Task: Add a field from the Popular template Priority a blank project ArchTech
Action: Mouse moved to (1022, 93)
Screenshot: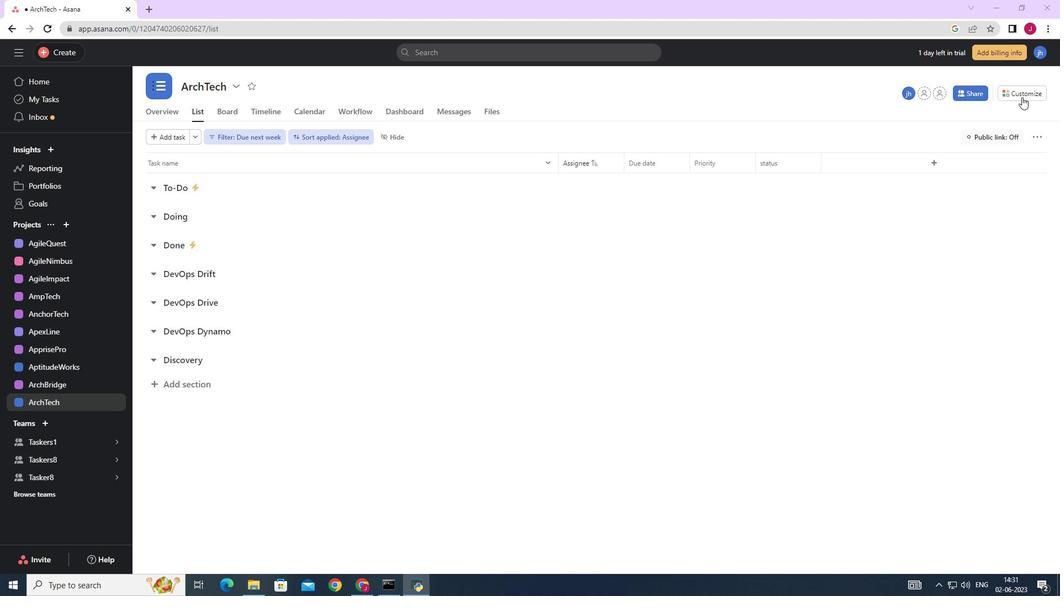 
Action: Mouse pressed left at (1022, 93)
Screenshot: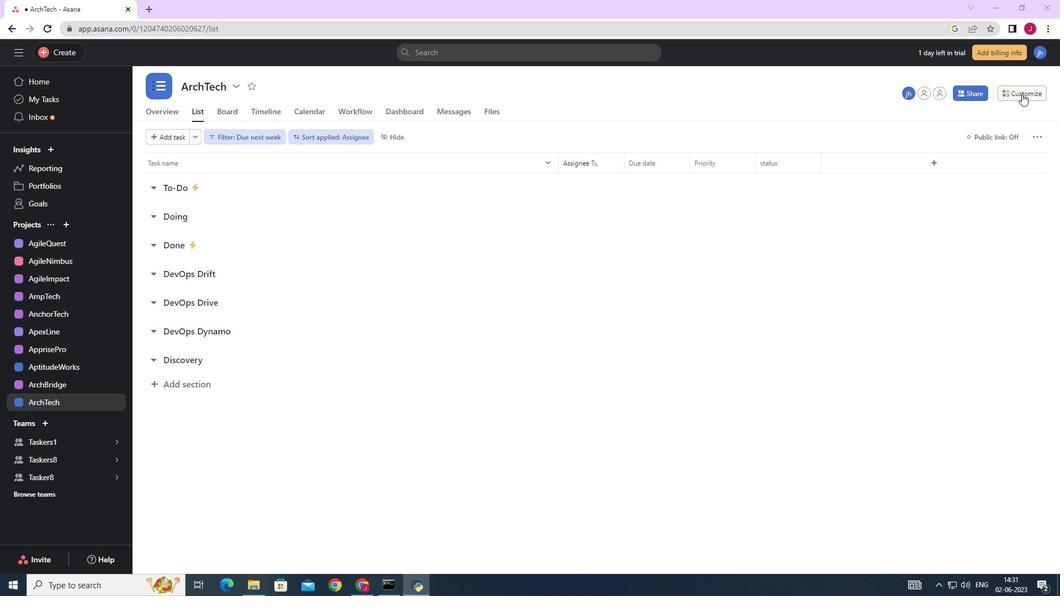 
Action: Mouse moved to (912, 223)
Screenshot: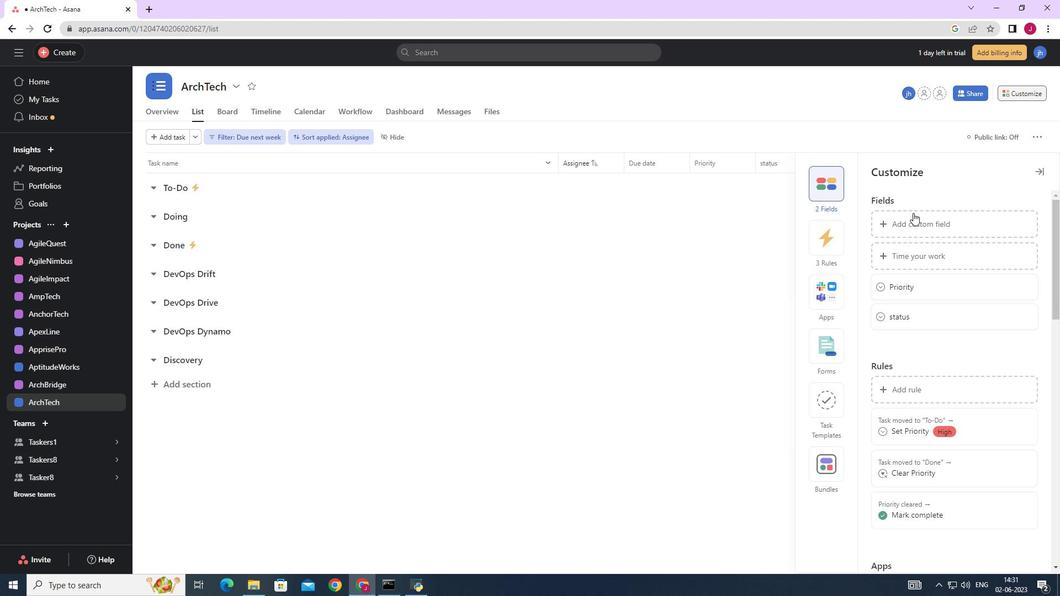 
Action: Mouse pressed left at (912, 223)
Screenshot: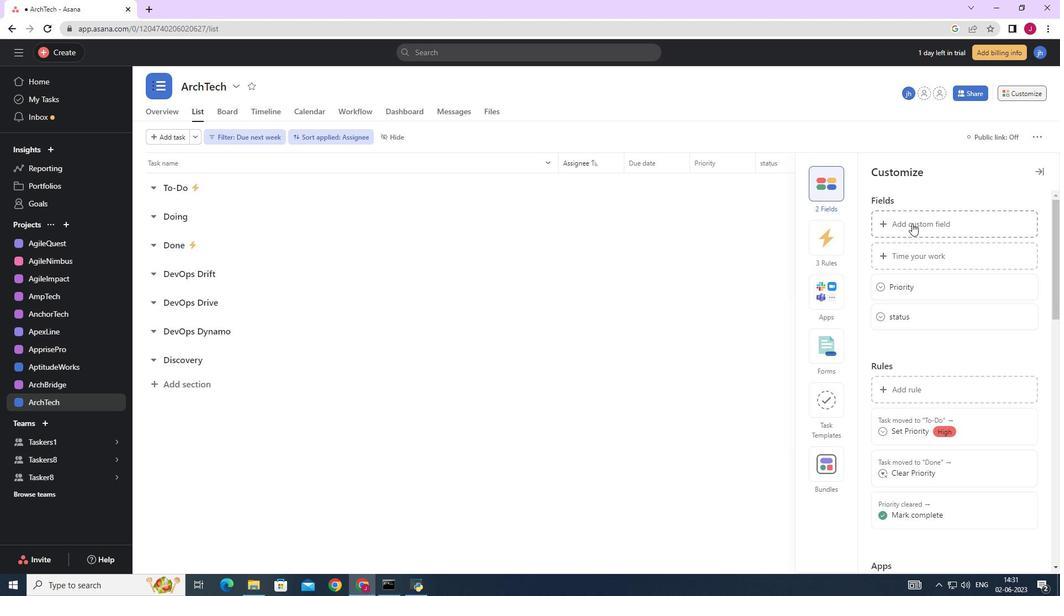 
Action: Key pressed <Key.caps_lock>P<Key.caps_lock>riority
Screenshot: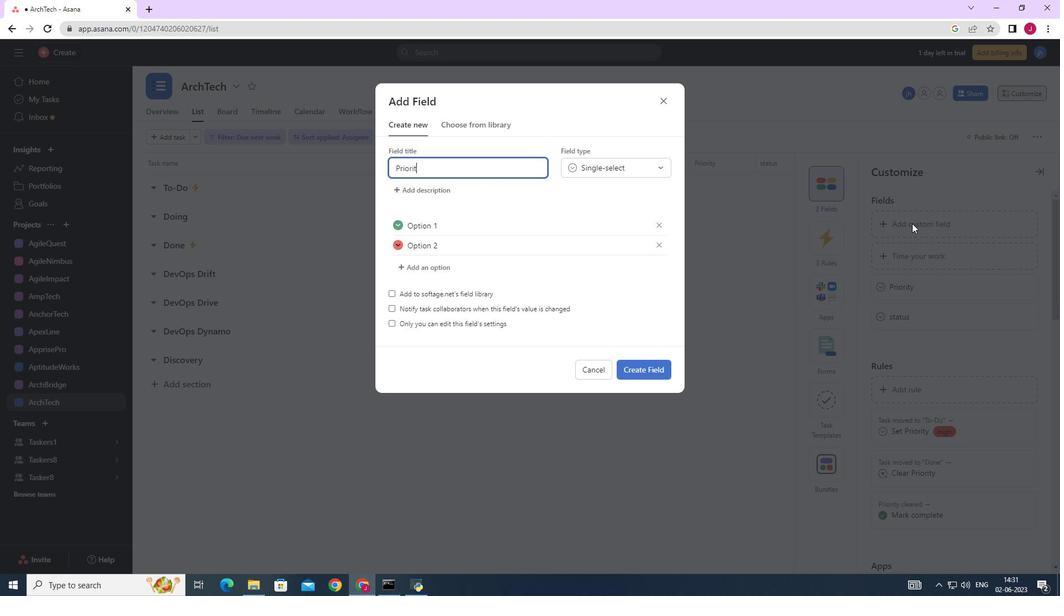 
Action: Mouse moved to (645, 369)
Screenshot: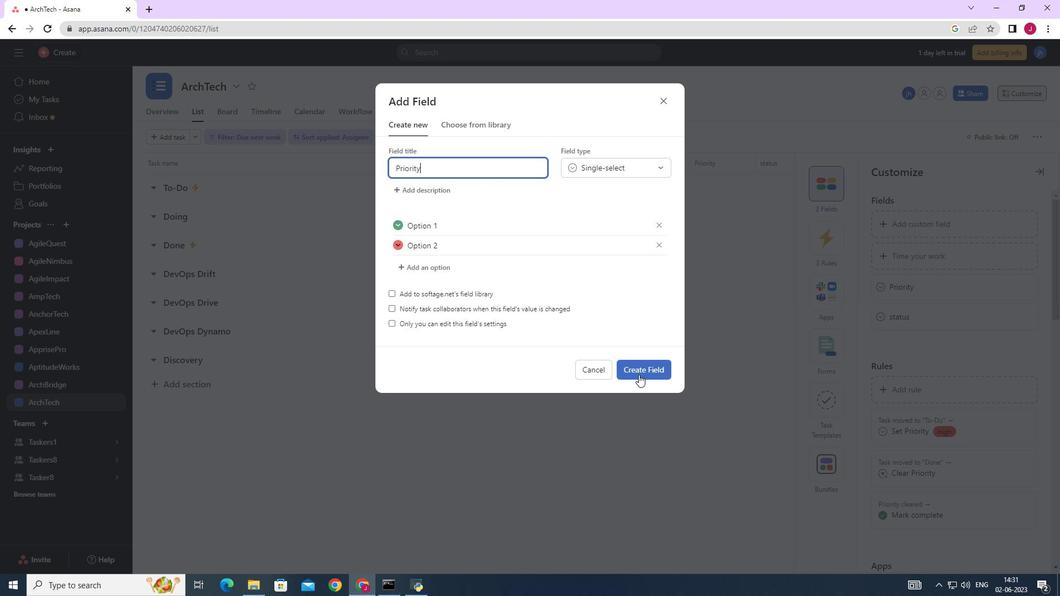 
Action: Mouse pressed left at (645, 369)
Screenshot: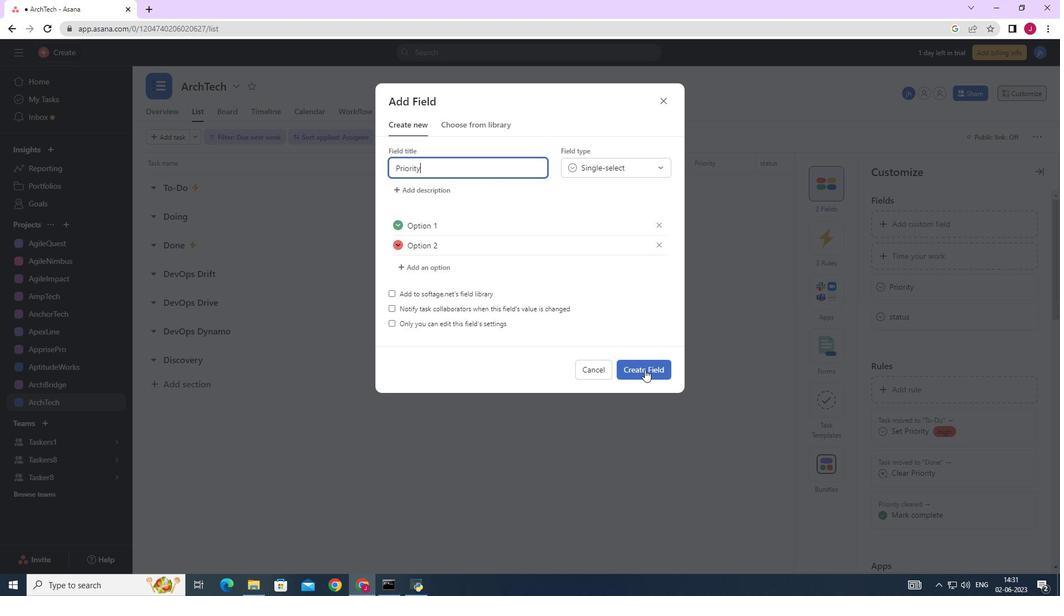 
Action: Mouse moved to (645, 369)
Screenshot: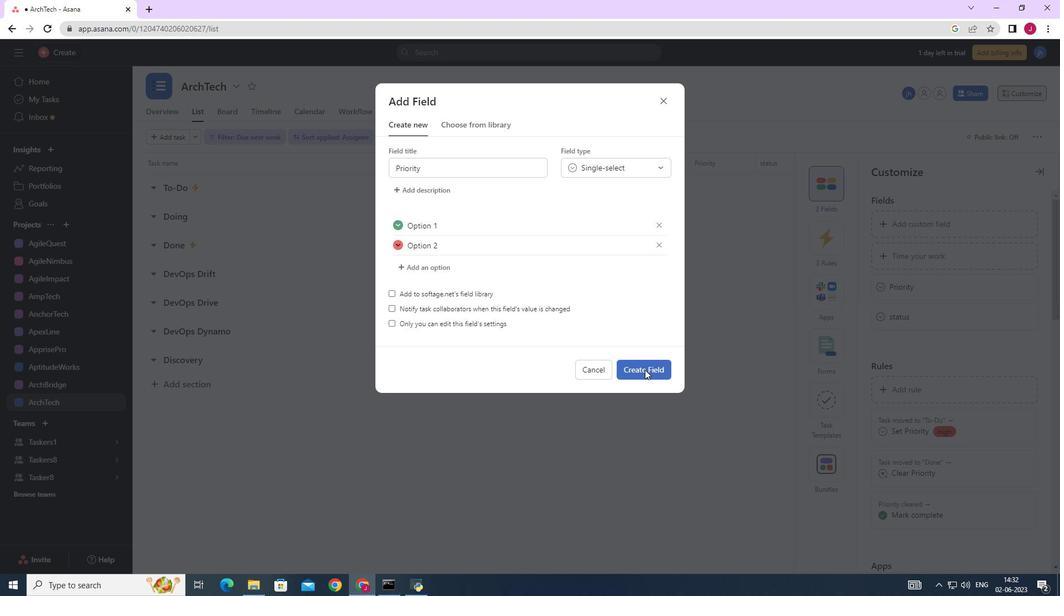 
